 Task: Open a blank worksheet and write heading  Product price data  Add product name:-  ' TOMS Shoe, UGG Shoe, Wolverine Shoe, Z-Coil Shoe, Adidas shoe, Gucci T-shirt, Louis Vuitton bag, Zara Shirt, H&M jeans, Chanel perfume. ' in June Last week sales are  5000 to 5050. product price in between:-  5000 to 10000. Save page auditingAnnualSales_Report_2022
Action: Mouse pressed left at (156, 54)
Screenshot: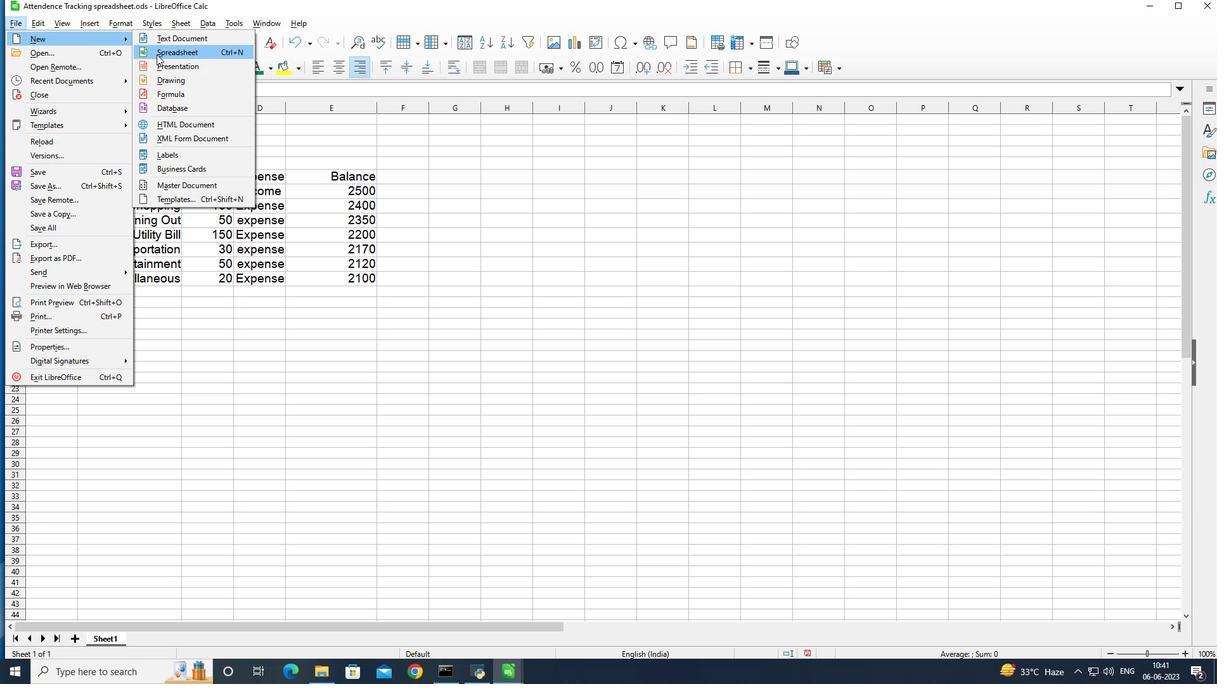 
Action: Mouse moved to (89, 131)
Screenshot: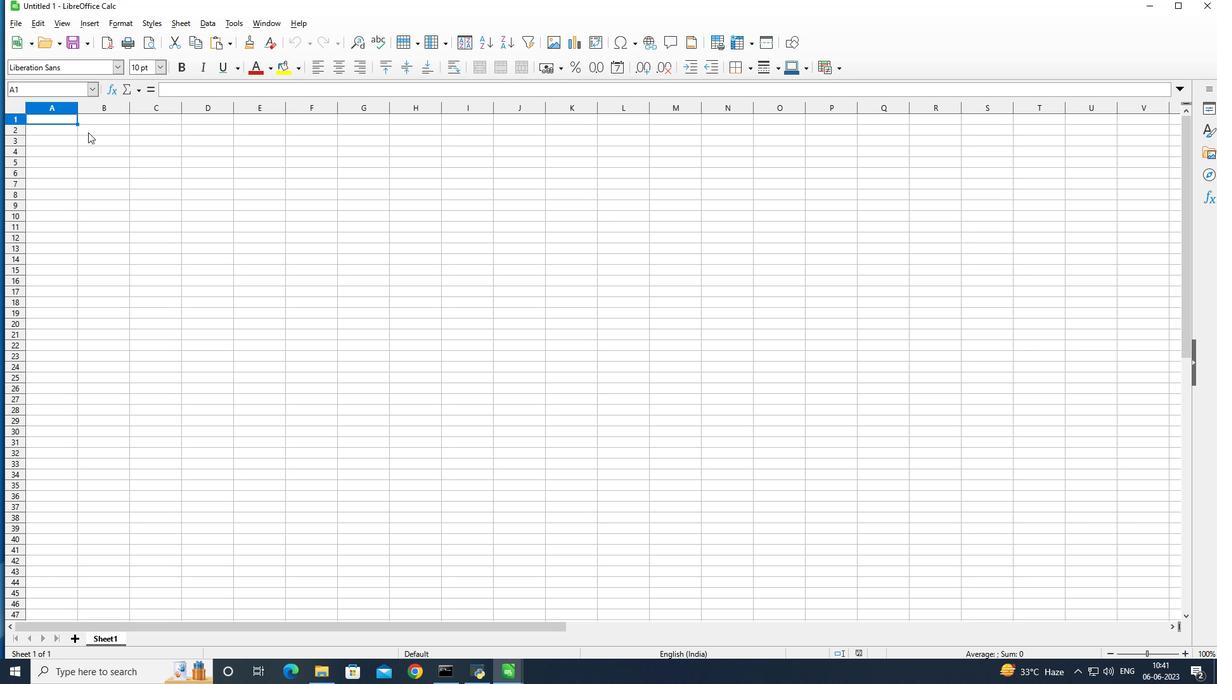 
Action: Mouse pressed left at (89, 131)
Screenshot: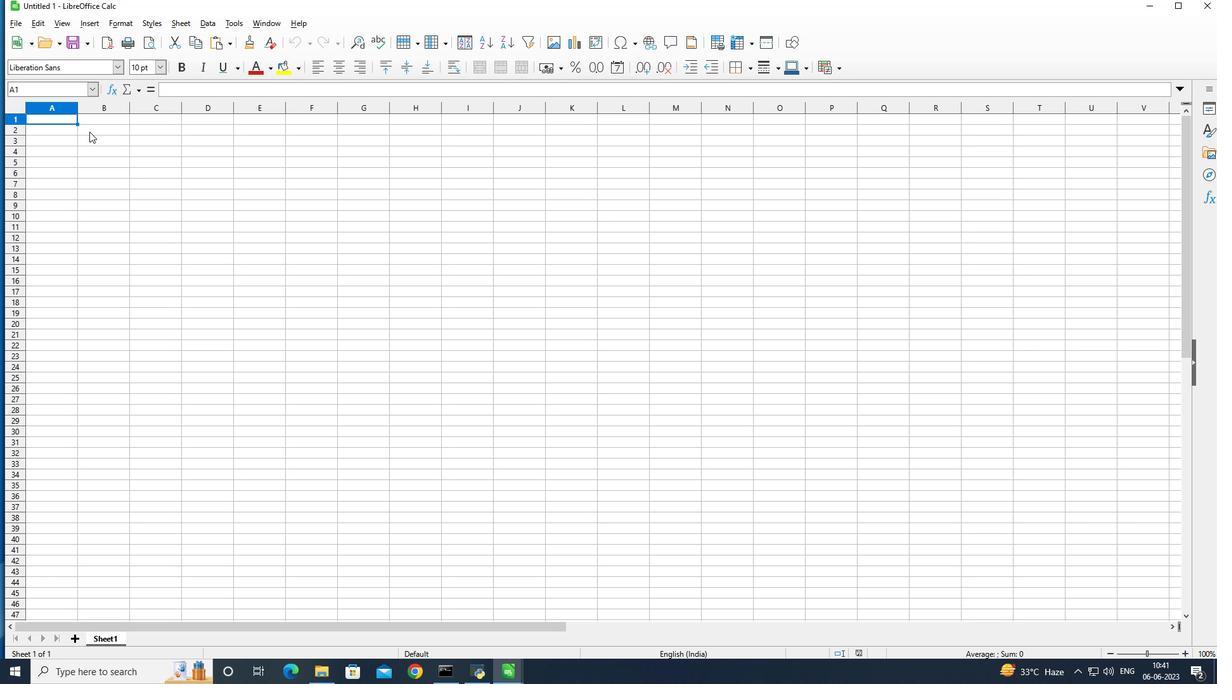
Action: Mouse moved to (116, 199)
Screenshot: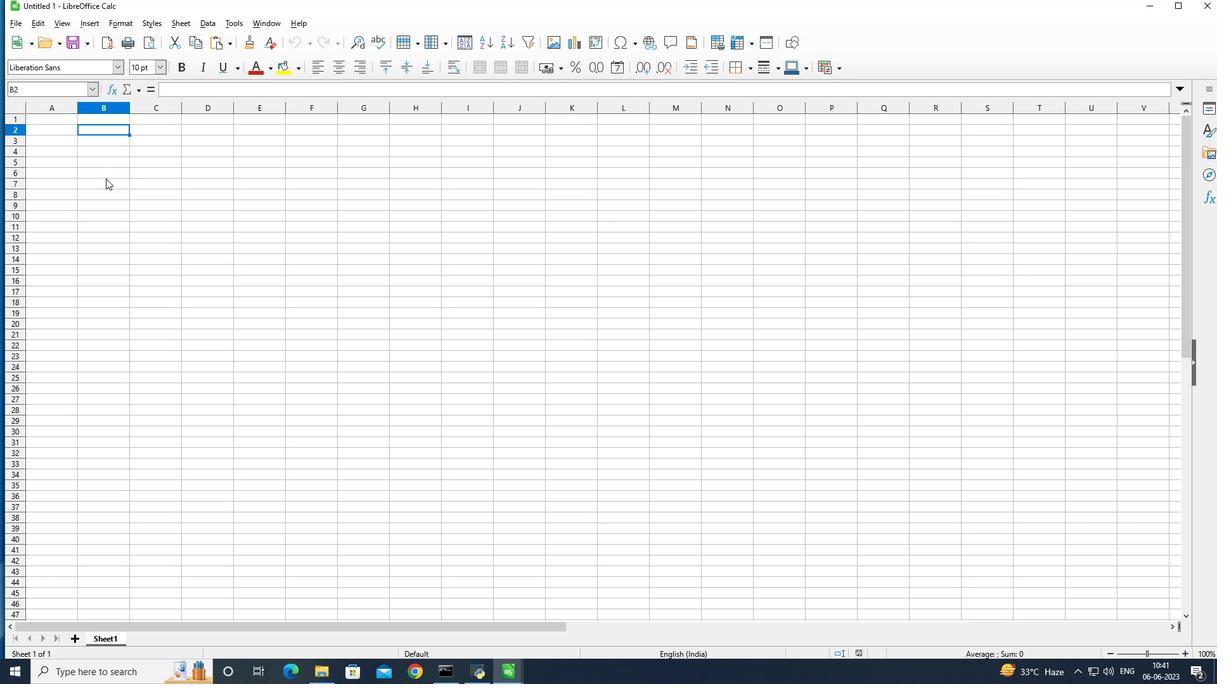 
Action: Key pressed <Key.shift>Product<Key.space><Key.shift>Price<Key.enter>
Screenshot: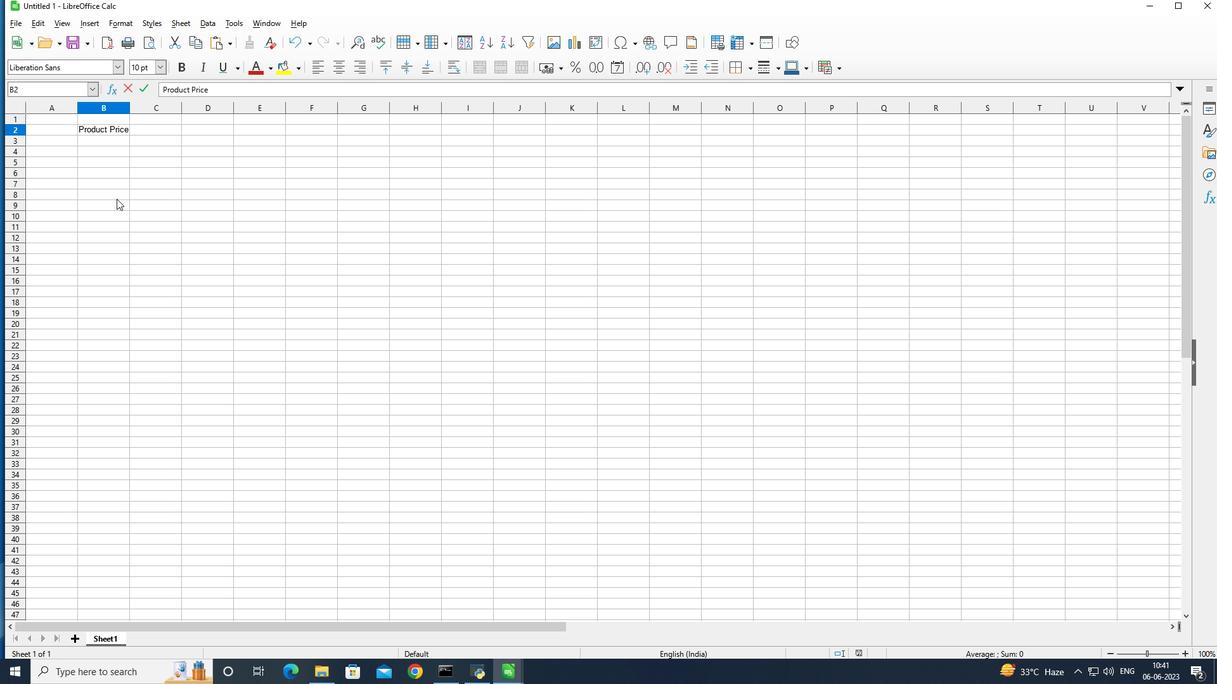 
Action: Mouse moved to (48, 145)
Screenshot: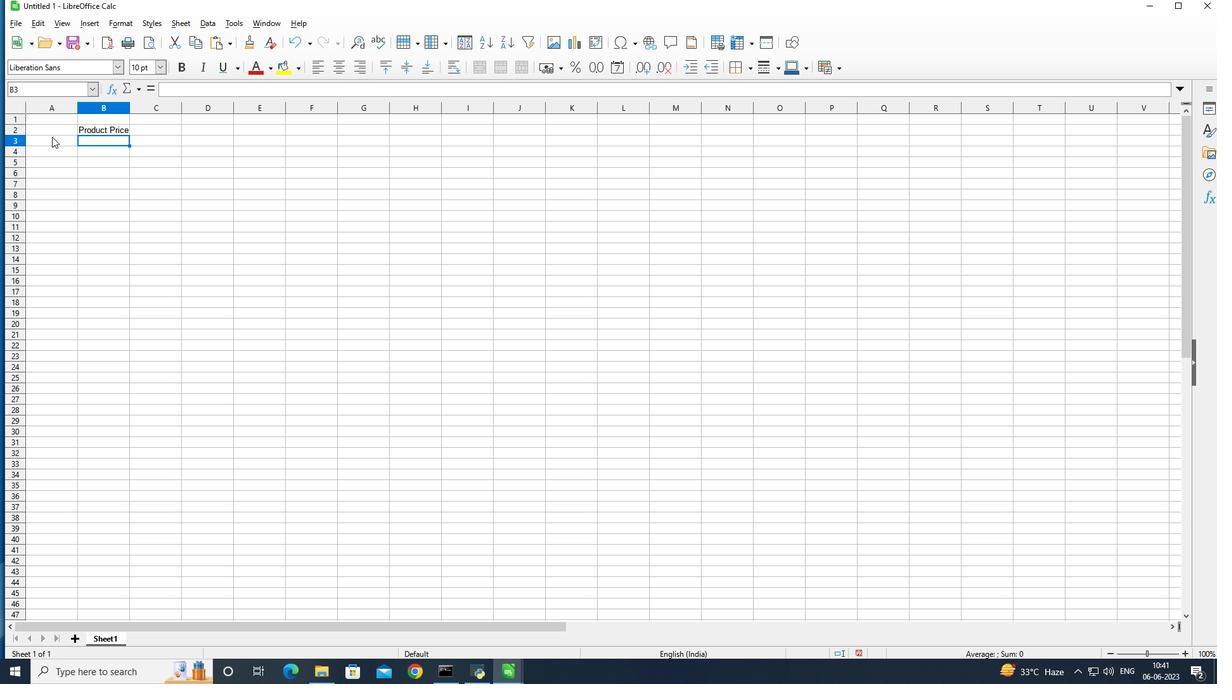 
Action: Mouse pressed left at (48, 145)
Screenshot: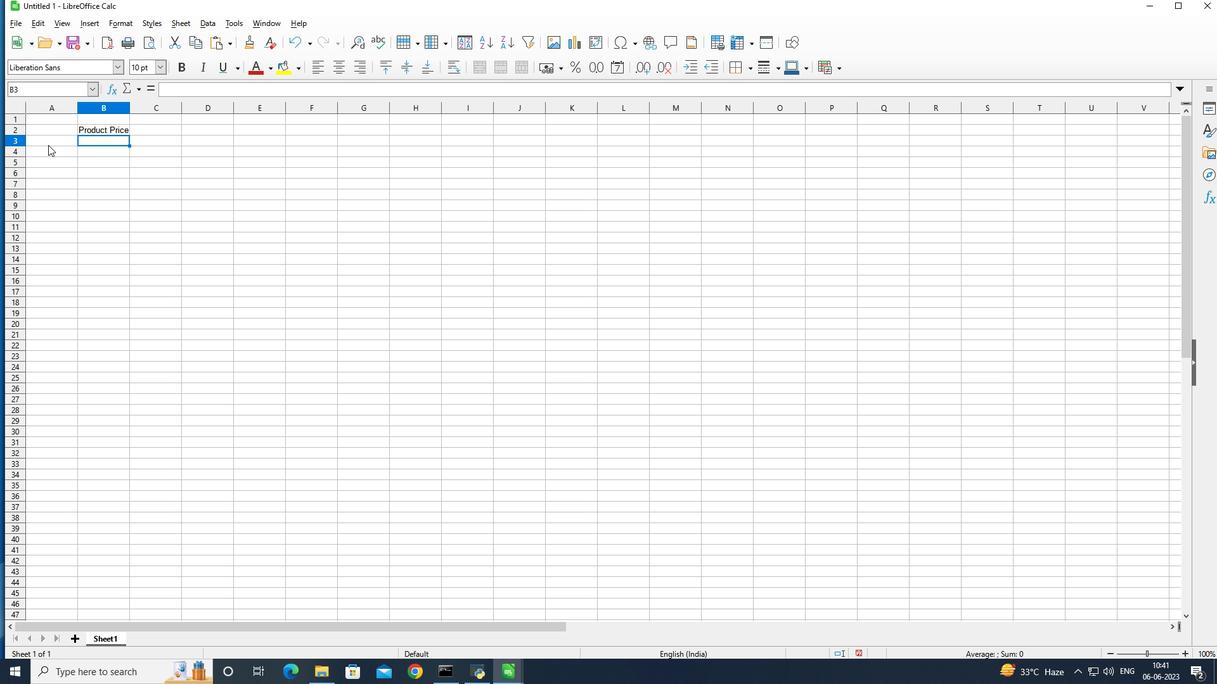 
Action: Mouse moved to (66, 148)
Screenshot: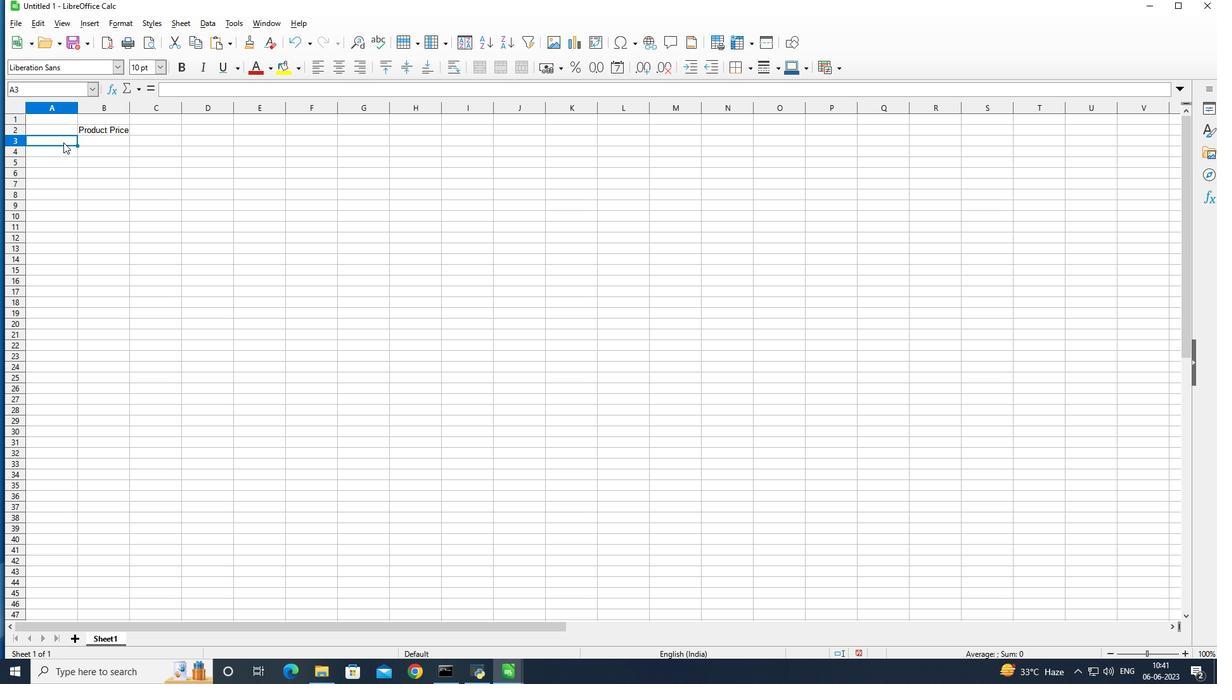 
Action: Key pressed <Key.shift><Key.shift>Product<Key.space><Key.shift>Name\<Key.backspace><Key.enter><Key.shift>TOMS<Key.space><Key.shift>Shoe<Key.enter><Key.shift>UGC<Key.space><Key.shift>Shoe<Key.enter><Key.shift>Wolverine<Key.space><Key.shift>Shoe<Key.enter><Key.shift>Z-coil<Key.space><Key.shift>SHoe<Key.backspace><Key.backspace><Key.backspace>hoe<Key.enter><Key.shift>Adidas<Key.space><Key.shift>Shoe<Key.enter><Key.shift><Key.shift><Key.shift><Key.shift><Key.shift><Key.shift><Key.shift><Key.shift><Key.shift>Gucci<Key.space><Key.shift>T-<Key.shift>Shirt<Key.enter><Key.shift>Louis<Key.space><Key.shift><Key.shift><Key.shift><Key.shift>Vuitton<Key.space><Key.shift>bag<Key.enter><Key.shift>Zara<Key.space><Key.shift><Key.shift><Key.shift><Key.shift>Shirt<Key.enter><Key.shift><Key.shift>H<Key.shift_r><Key.shift_r><Key.shift_r><Key.shift_r><Key.shift_r>&<Key.shift>M<Key.space><Key.shift>jeans<Key.enter><Key.shift>Chanel<Key.space><Key.shift>perfume<Key.enter>
Screenshot: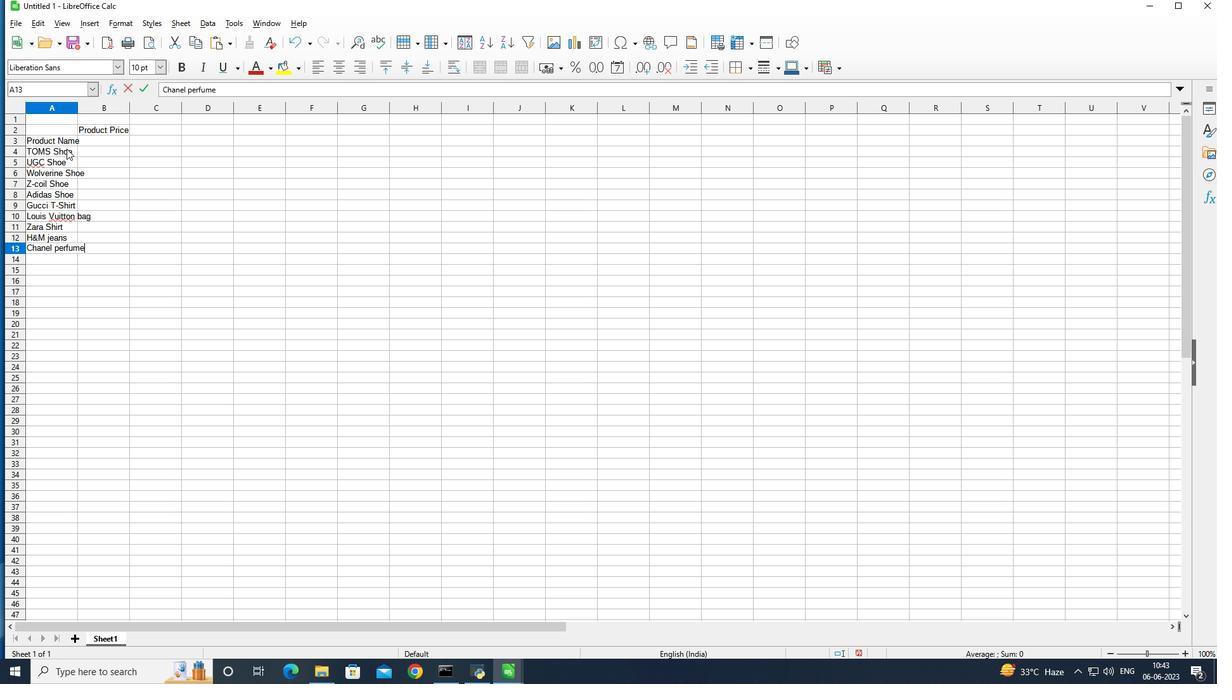 
Action: Mouse moved to (121, 140)
Screenshot: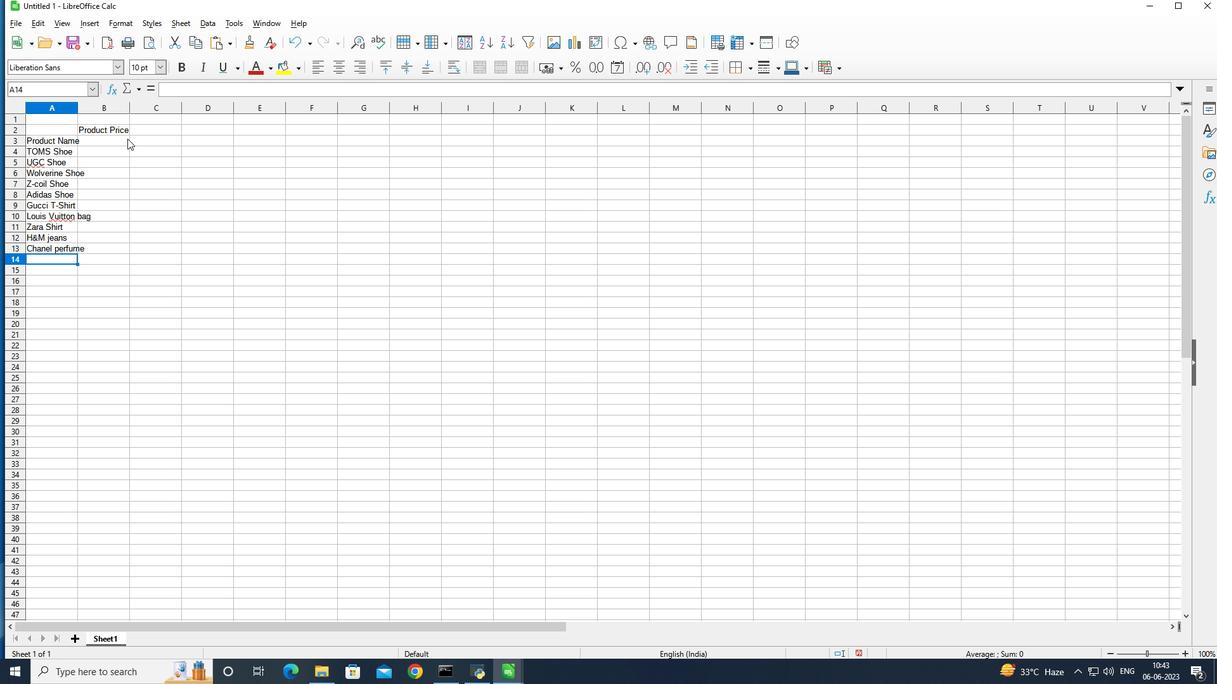 
Action: Mouse pressed left at (121, 140)
Screenshot: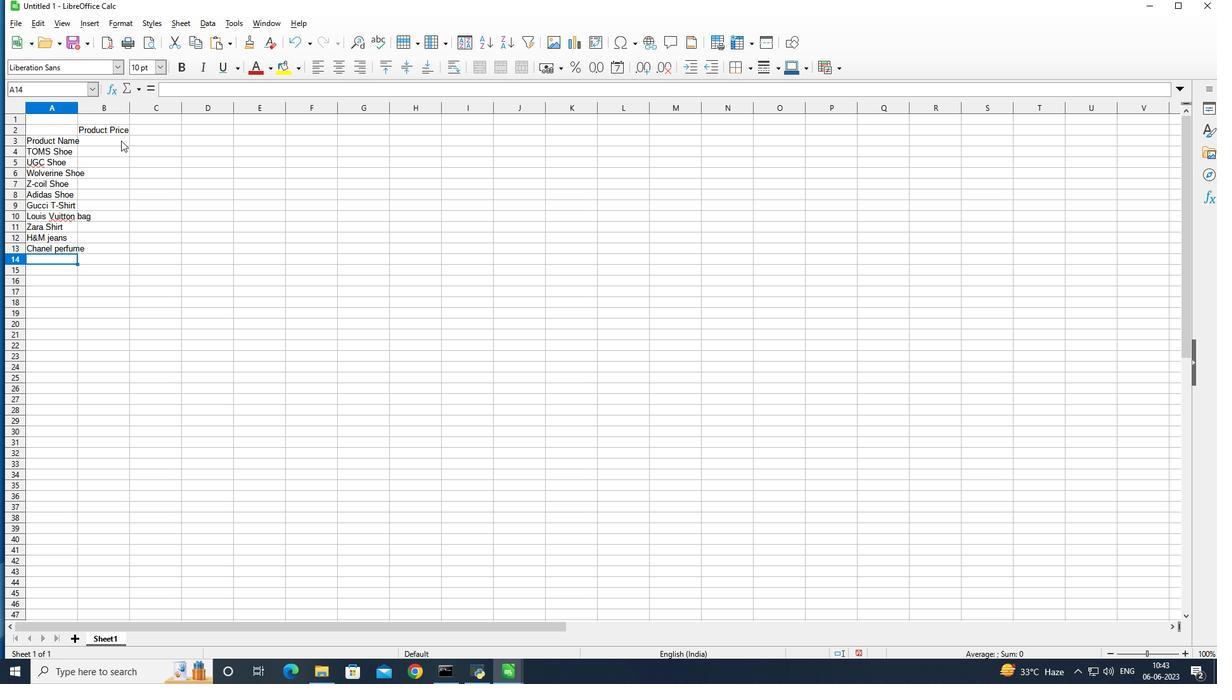 
Action: Mouse moved to (128, 107)
Screenshot: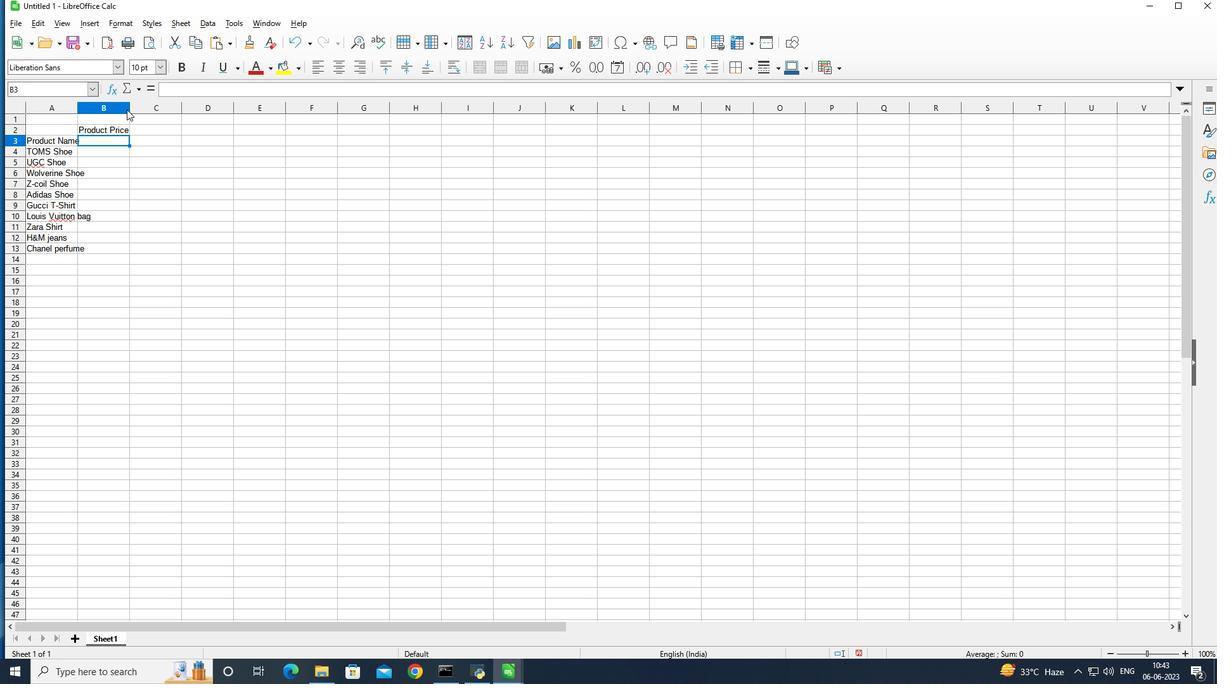 
Action: Mouse pressed left at (128, 107)
Screenshot: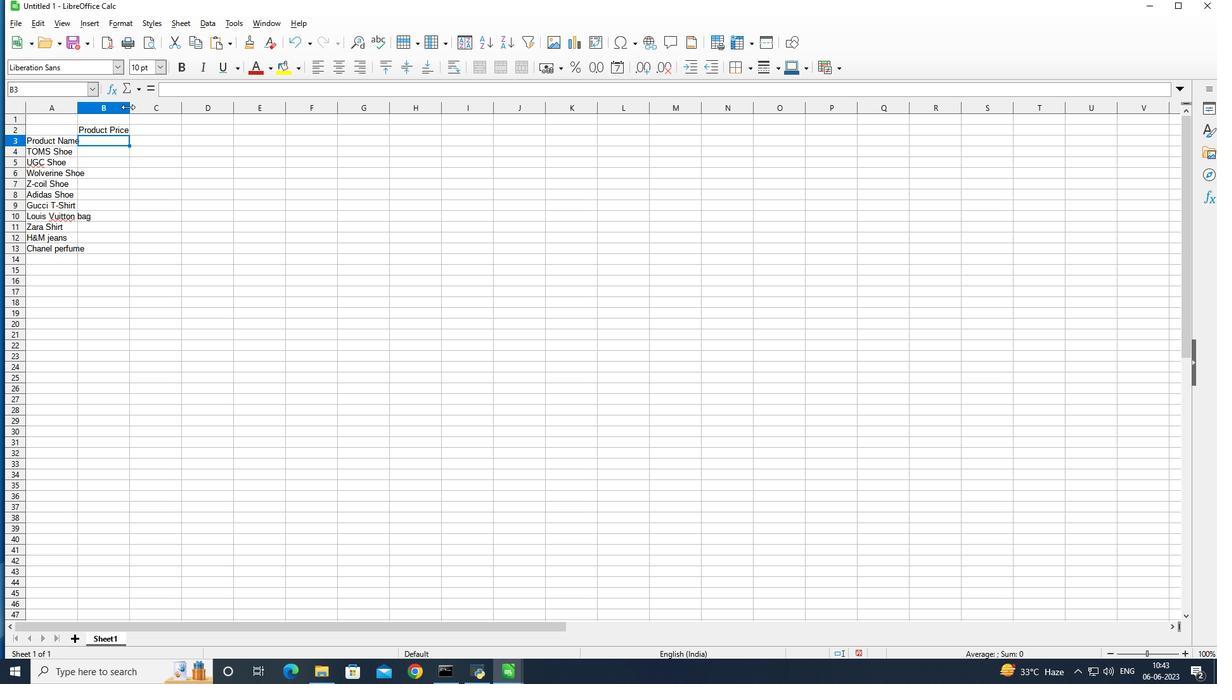 
Action: Mouse moved to (215, 297)
Screenshot: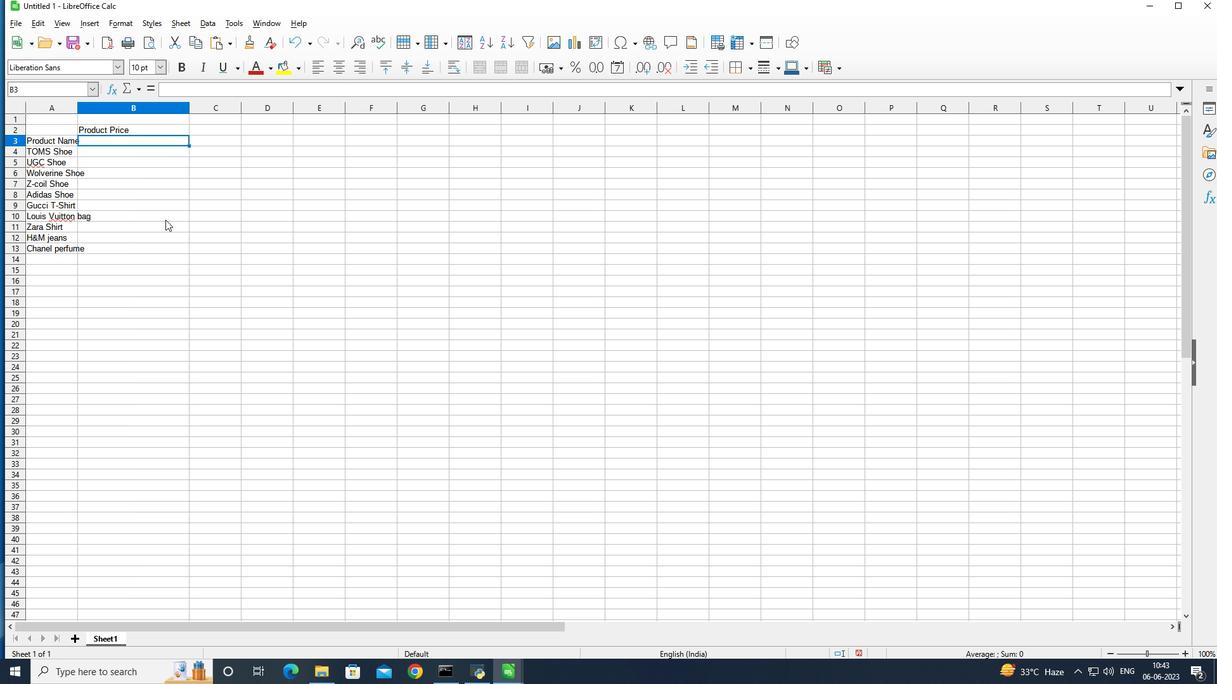 
Action: Key pressed <Key.shift><Key.shift><Key.shift><Key.shift><Key.shift><Key.shift><Key.shift><Key.shift><Key.shift>Last<Key.space><Key.shift>Week<Key.space><Key.shift>Sale<Key.enter>5000<Key.enter>55<Key.backspace>0105<Key.backspace><Key.enter>5015<Key.enter>5020<Key.enter>5025<Key.enter>5030<Key.enter>5035<Key.enter>5040<Key.enter>5045<Key.enter>5050
Screenshot: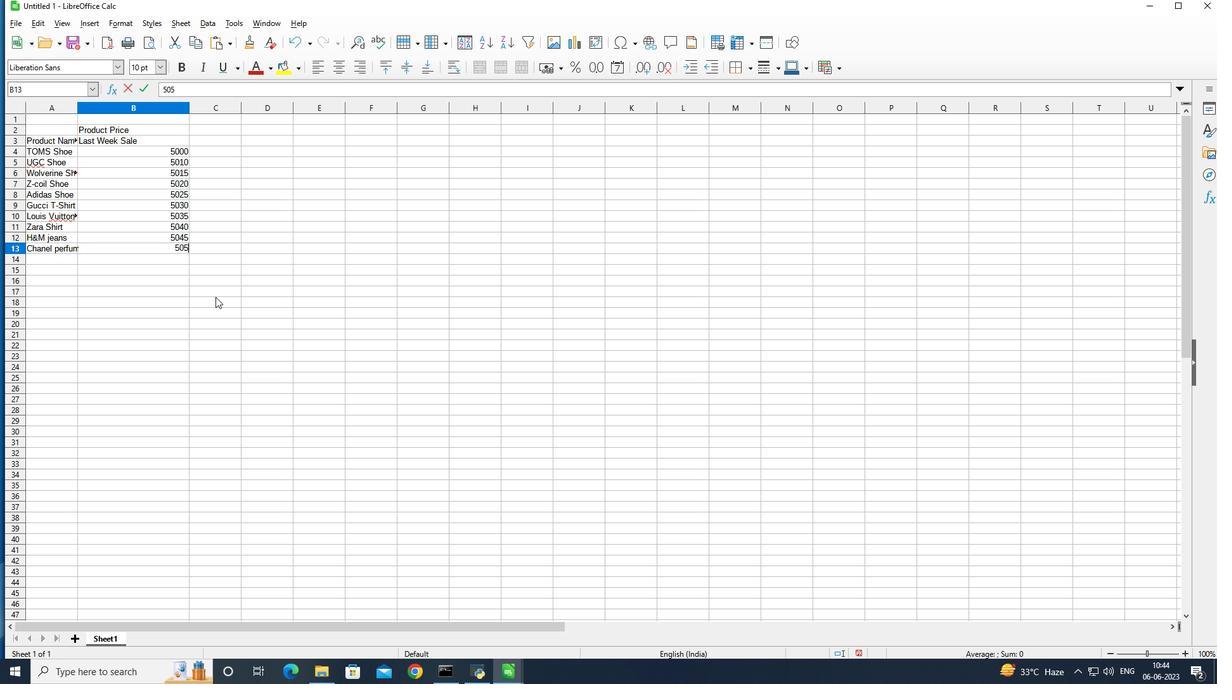 
Action: Mouse moved to (219, 142)
Screenshot: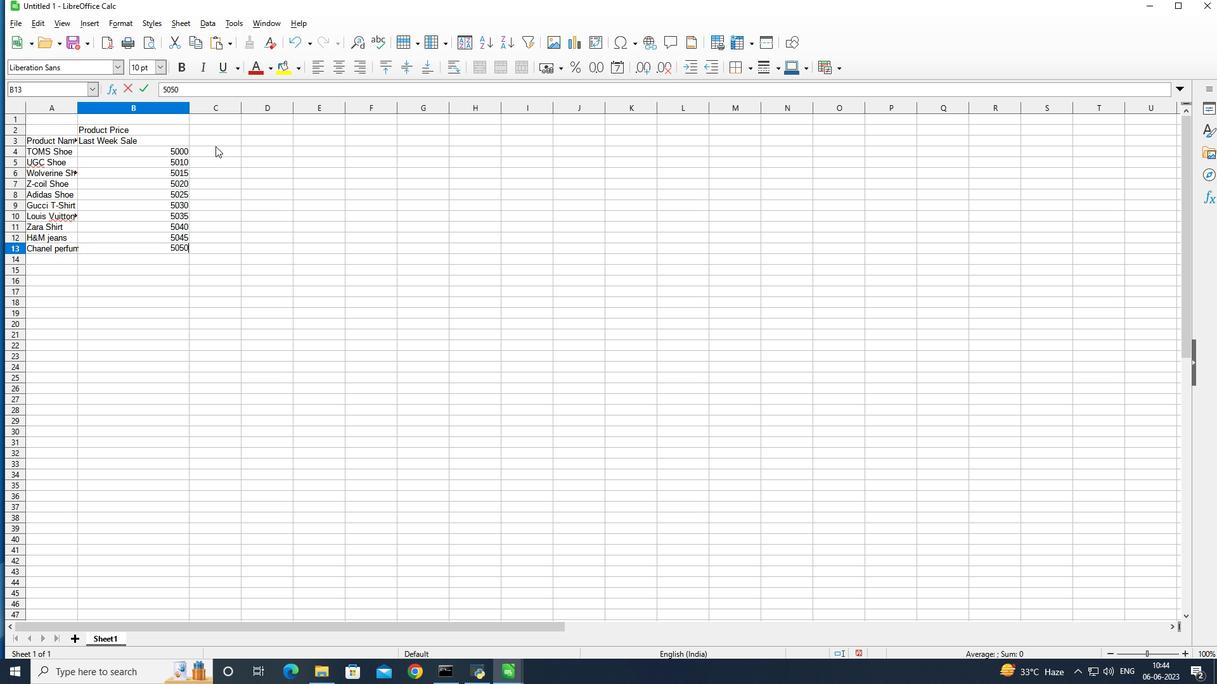 
Action: Mouse pressed left at (219, 142)
Screenshot: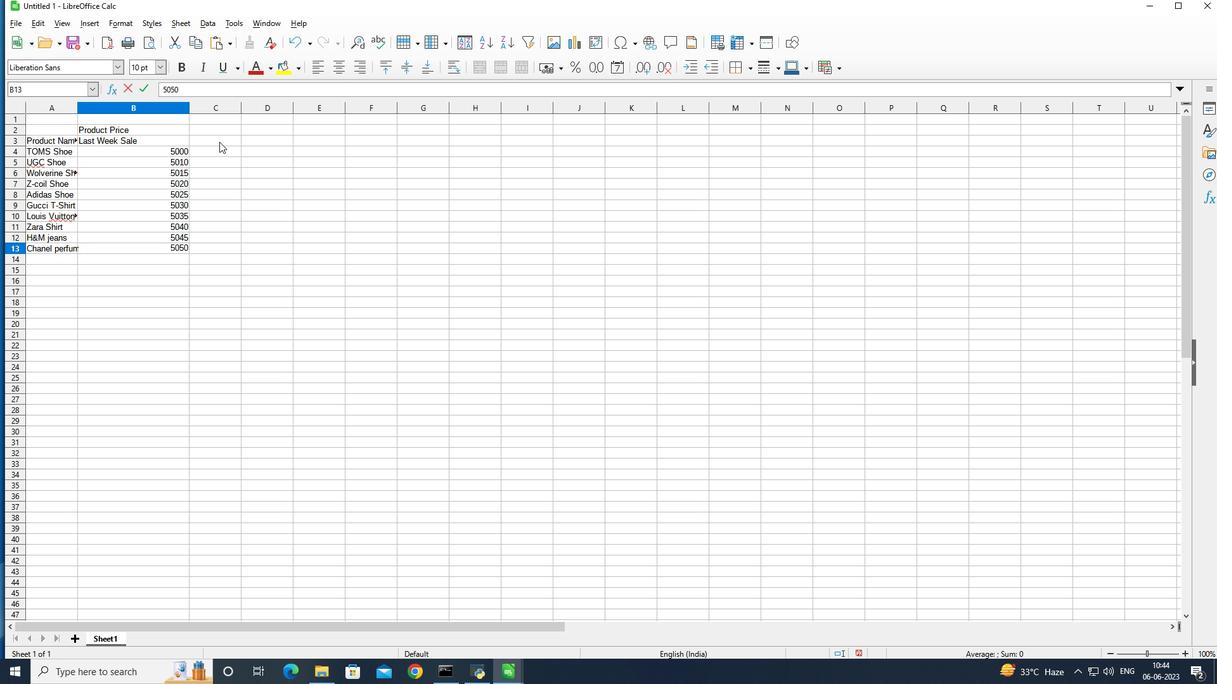 
Action: Mouse moved to (229, 149)
Screenshot: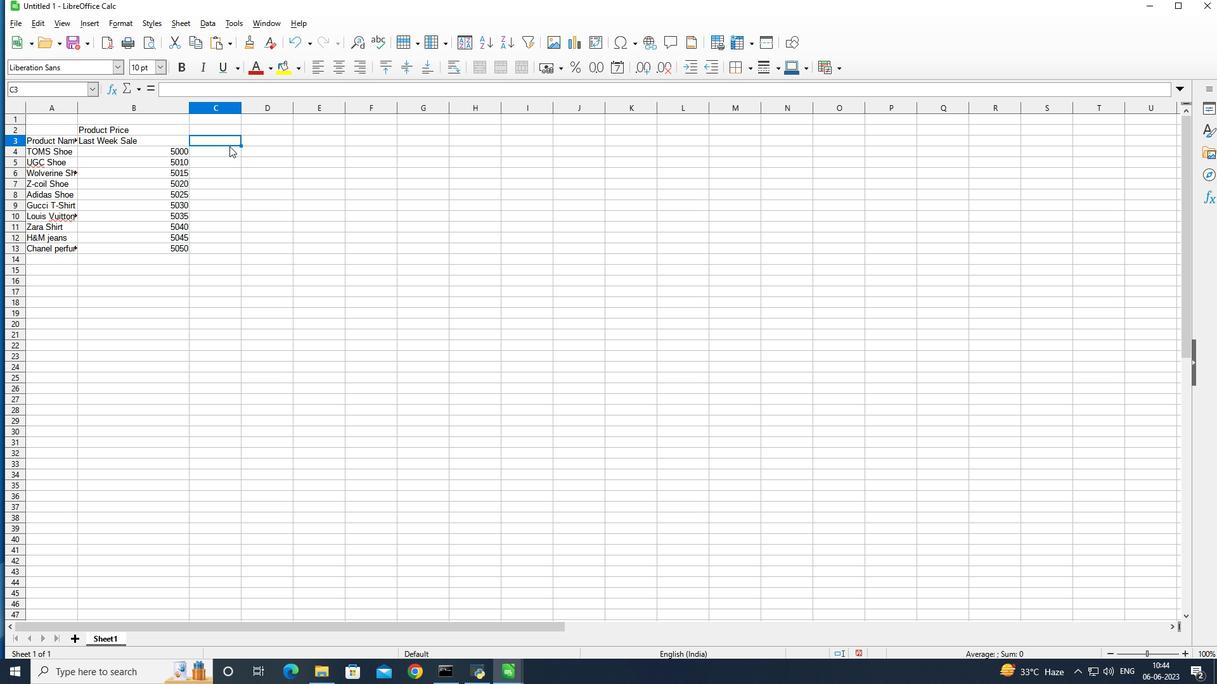 
Action: Key pressed <Key.shift>Product<Key.space><Key.shift>Price<Key.enter>
Screenshot: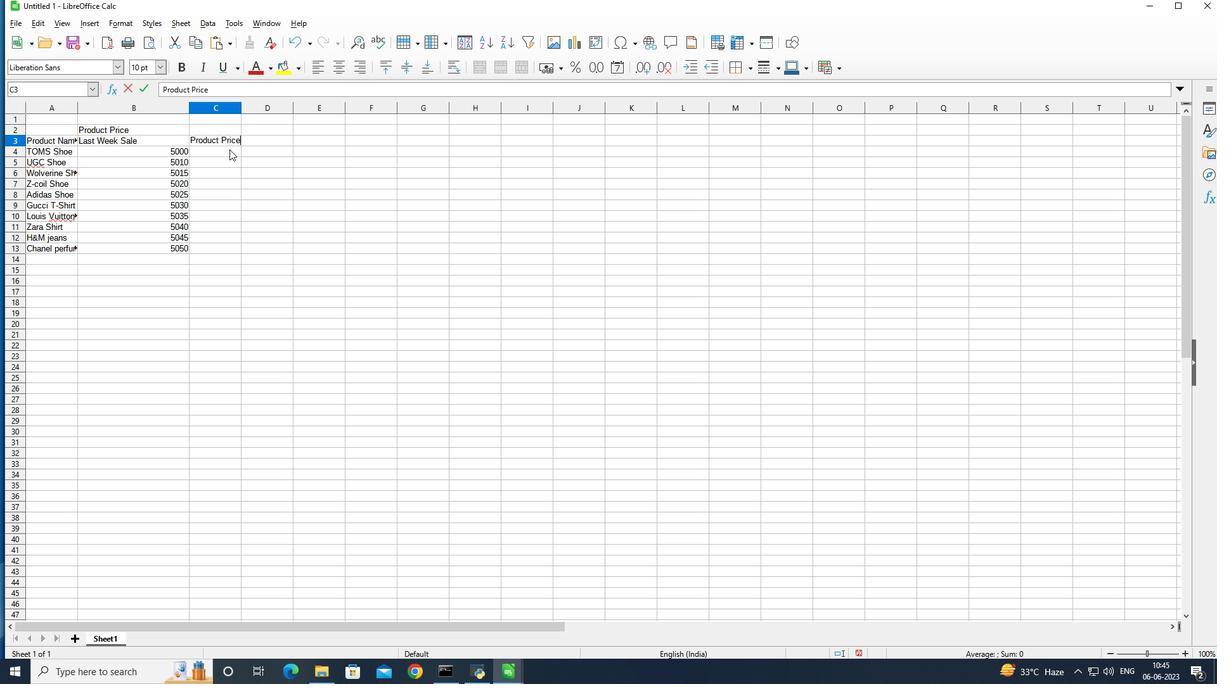 
Action: Mouse moved to (229, 149)
Screenshot: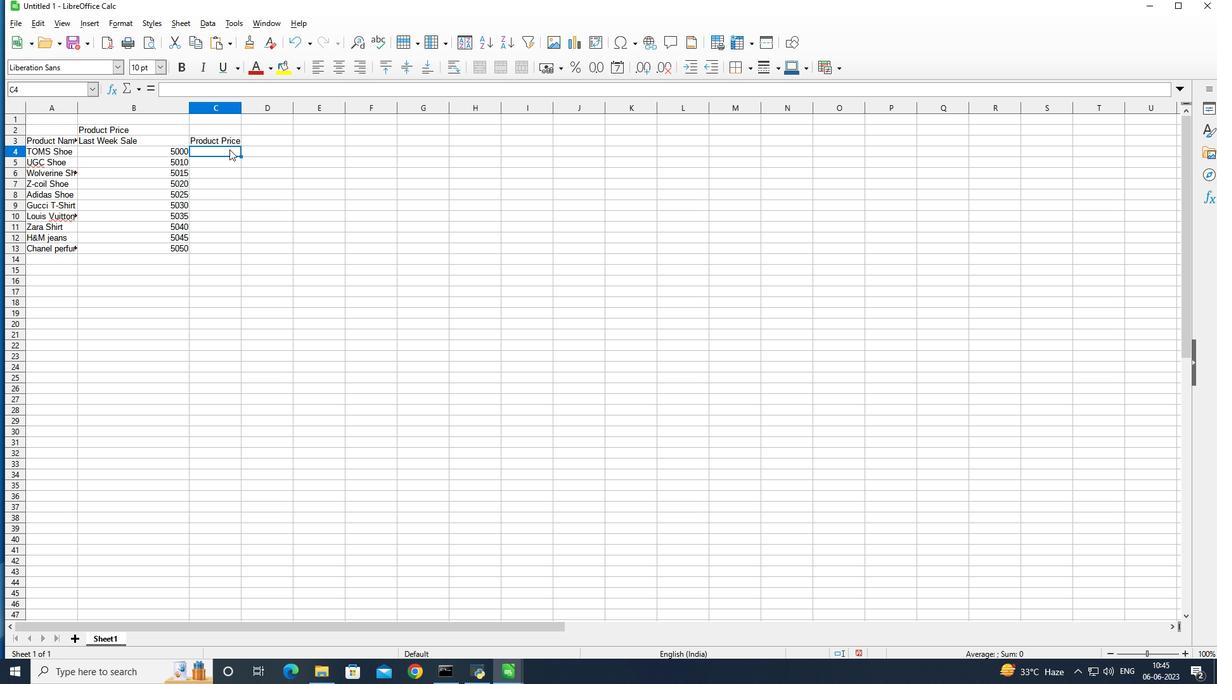 
Action: Key pressed 5000<Key.enter>5555<Key.enter>5560<Key.enter>6000<Key.enter>6600<Key.enter>6666<Key.enter>7000<Key.enter>7777<Key.enter>80000<Key.backspace><Key.enter>8<Key.backspace>10000<Key.enter>
Screenshot: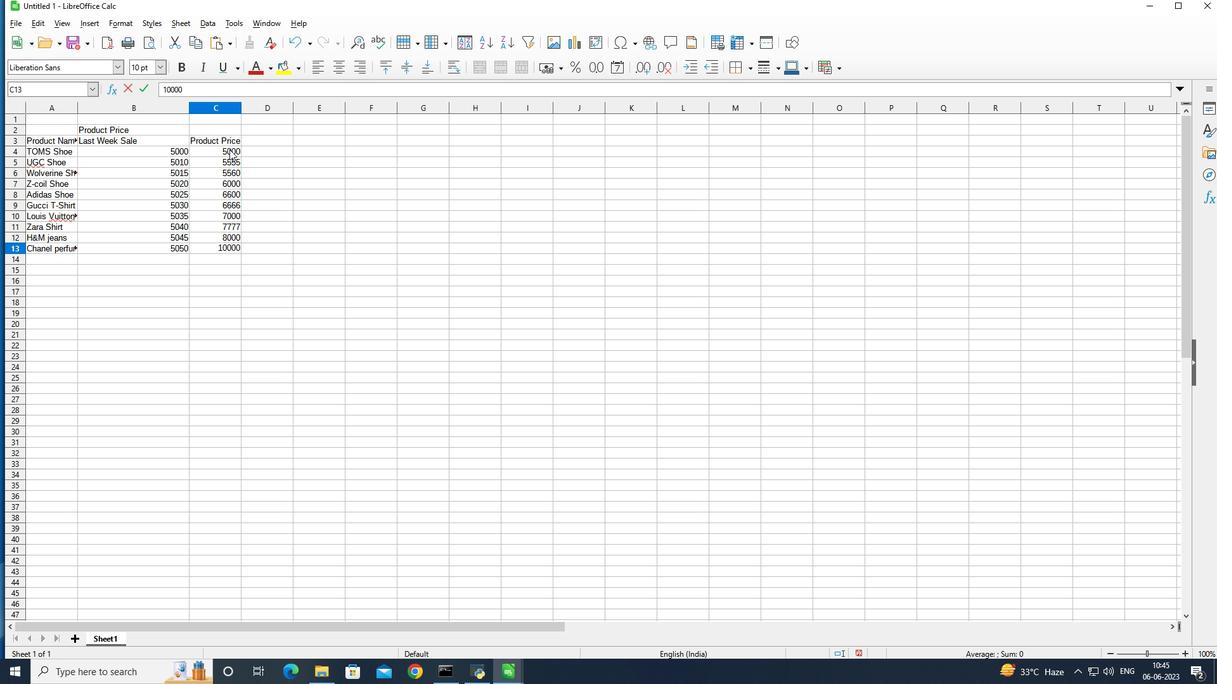 
Action: Mouse moved to (559, 424)
Screenshot: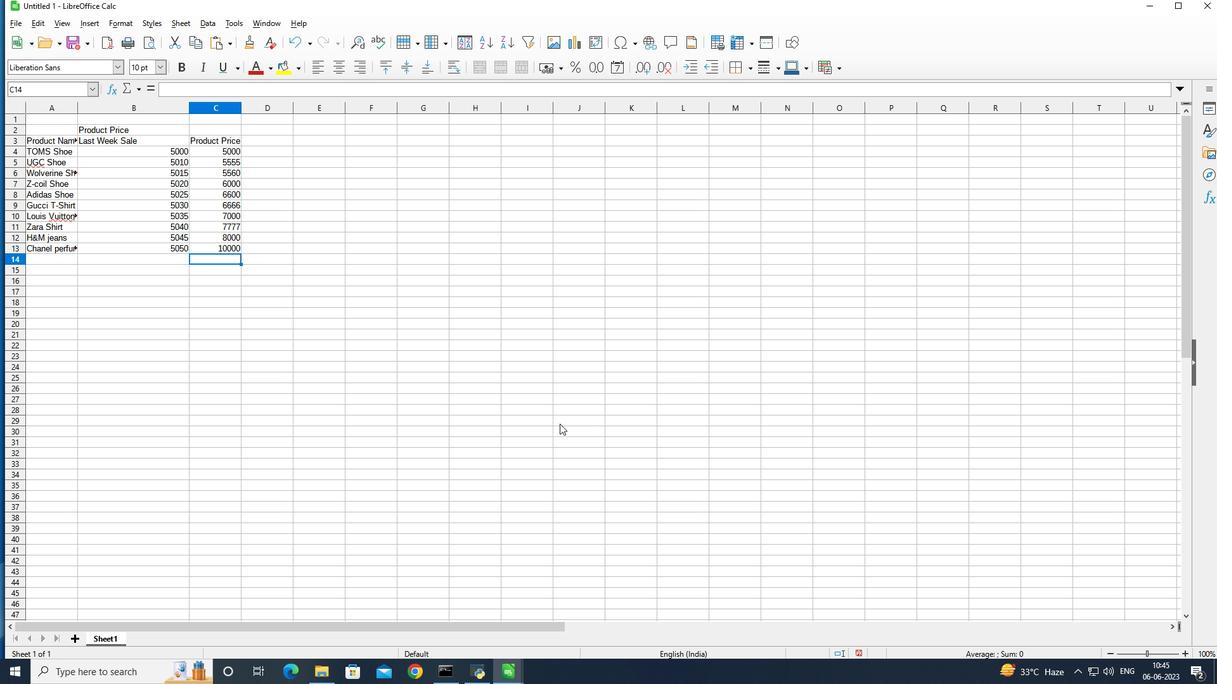 
Action: Key pressed ctrl+S
Screenshot: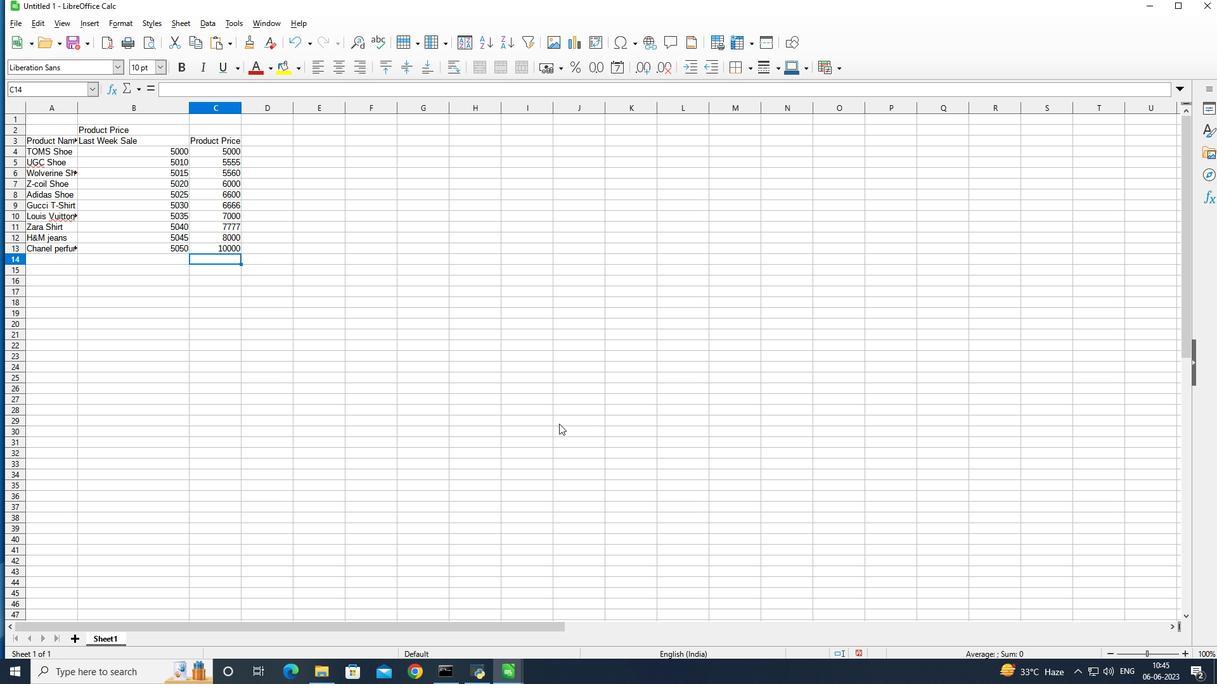 
Action: Mouse moved to (574, 453)
Screenshot: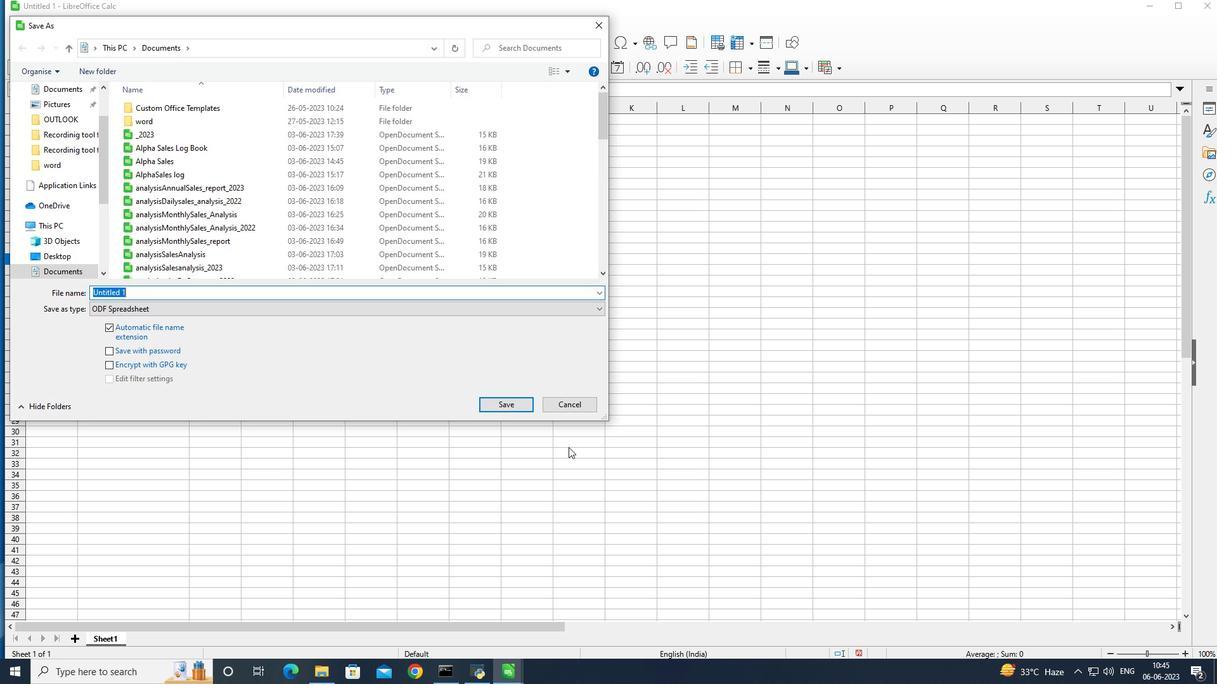 
Action: Key pressed audo<Key.backspace>iting<Key.shift>Annula<Key.backspace><Key.backspace>al<Key.shift>Sales<Key.shift_r><Key.shift_r><Key.shift_r>__<Key.shift>Report<Key.shift_r><Key.shift_r>__2022<Key.enter>
Screenshot: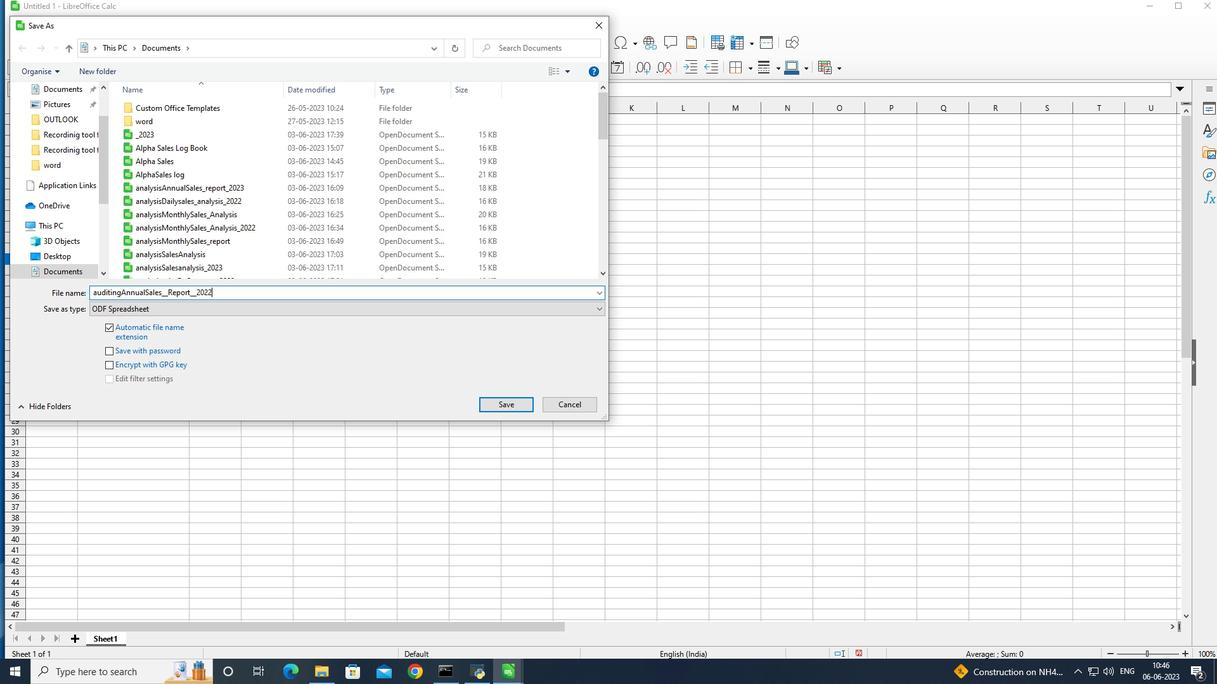 
